 Task: Create a due date automation trigger when advanced on, on the monday of the week a card is due add dates starting in in more than 1 days at 11:00 AM.
Action: Mouse moved to (1036, 78)
Screenshot: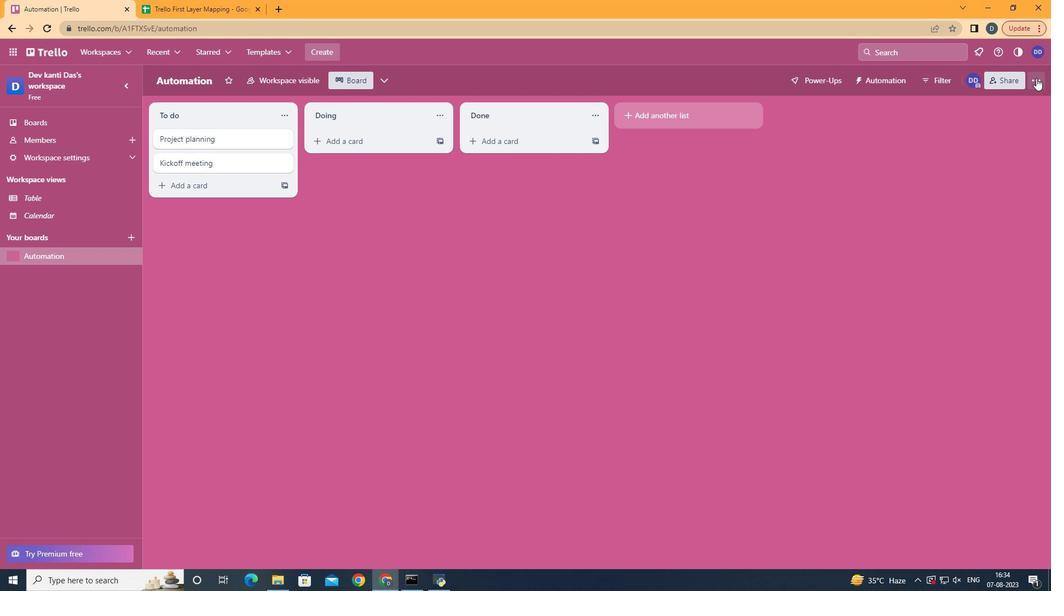 
Action: Mouse pressed left at (1036, 78)
Screenshot: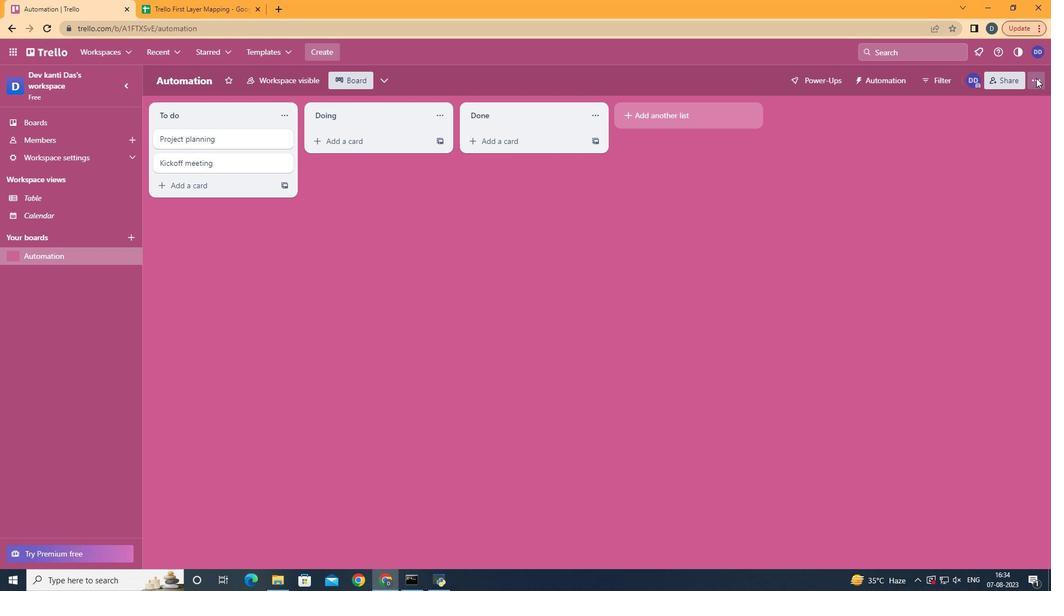 
Action: Mouse moved to (959, 232)
Screenshot: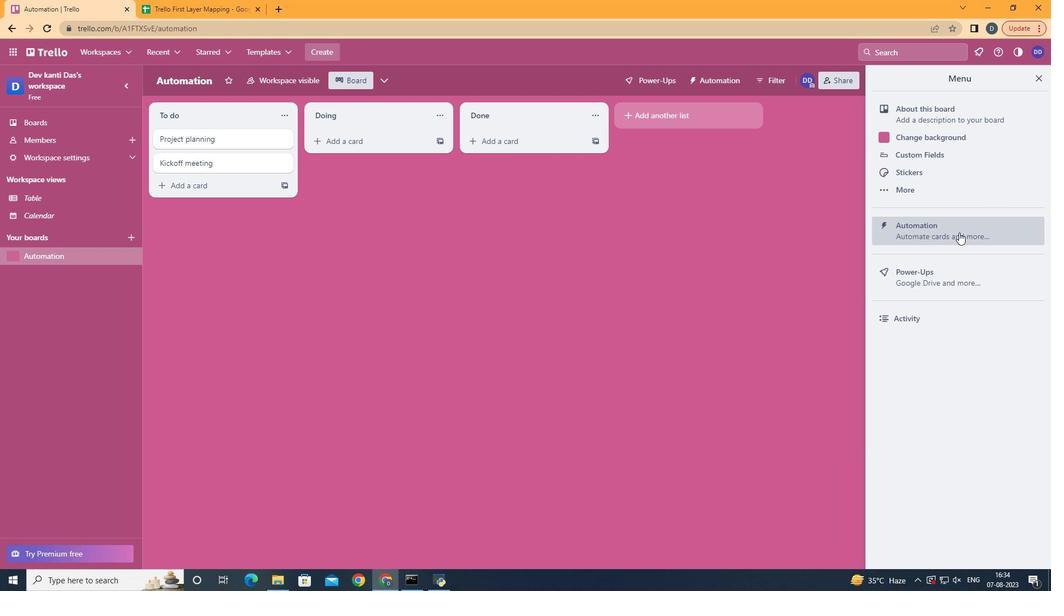 
Action: Mouse pressed left at (959, 232)
Screenshot: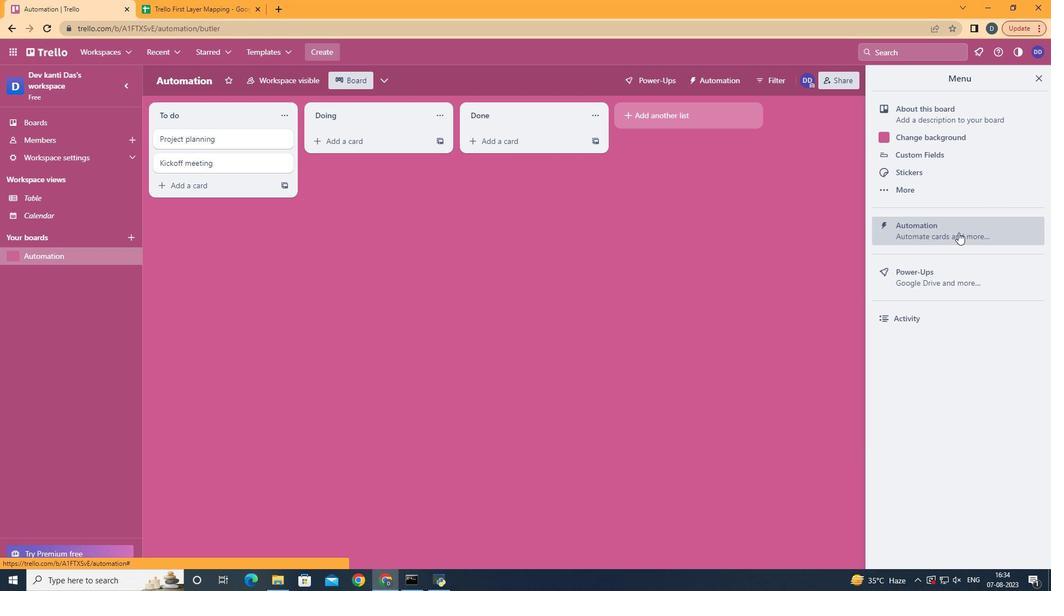 
Action: Mouse moved to (205, 216)
Screenshot: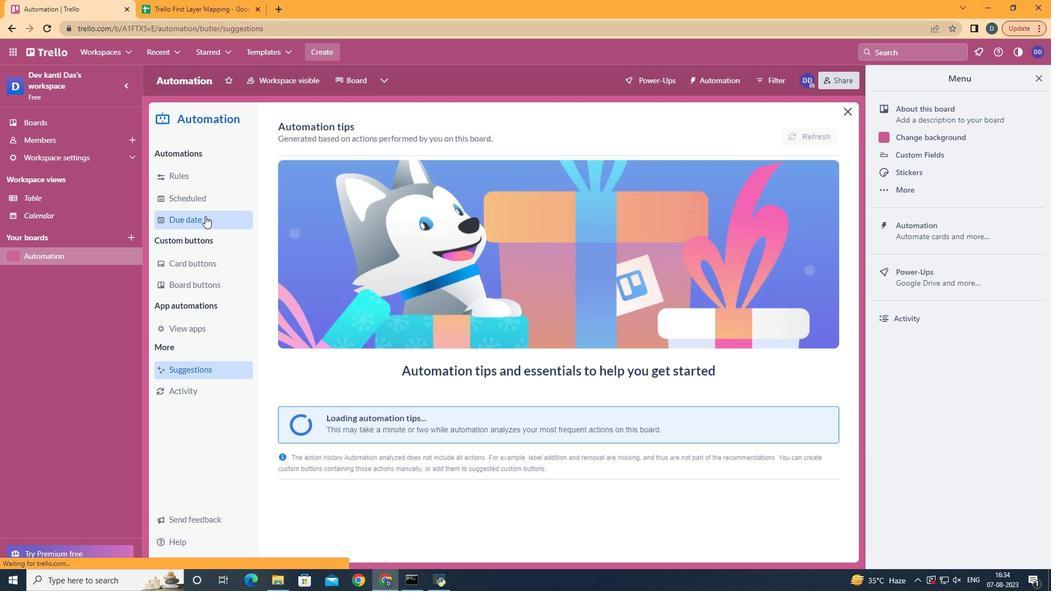 
Action: Mouse pressed left at (205, 216)
Screenshot: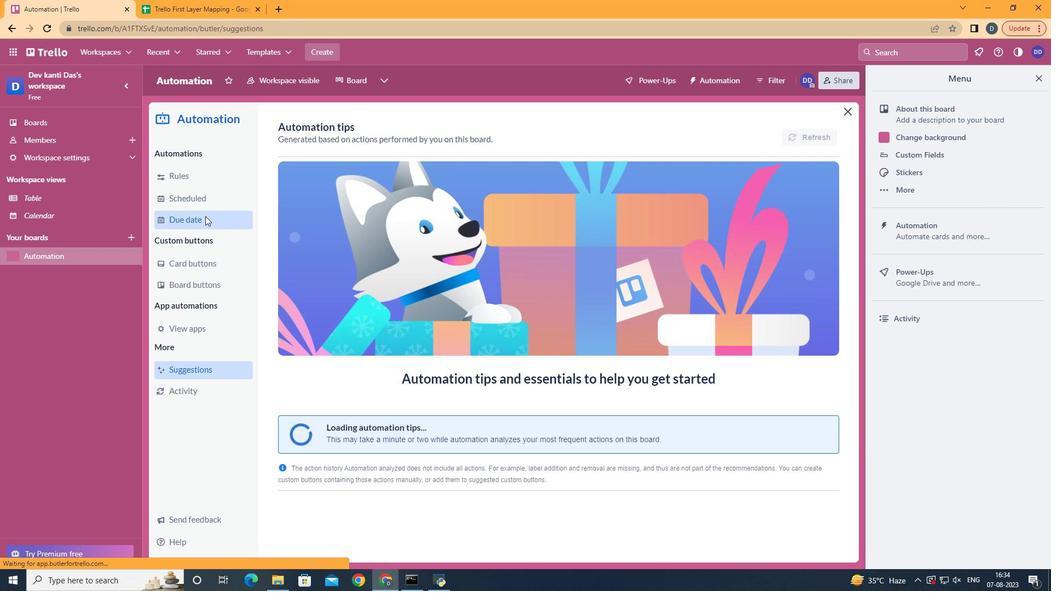 
Action: Mouse moved to (758, 135)
Screenshot: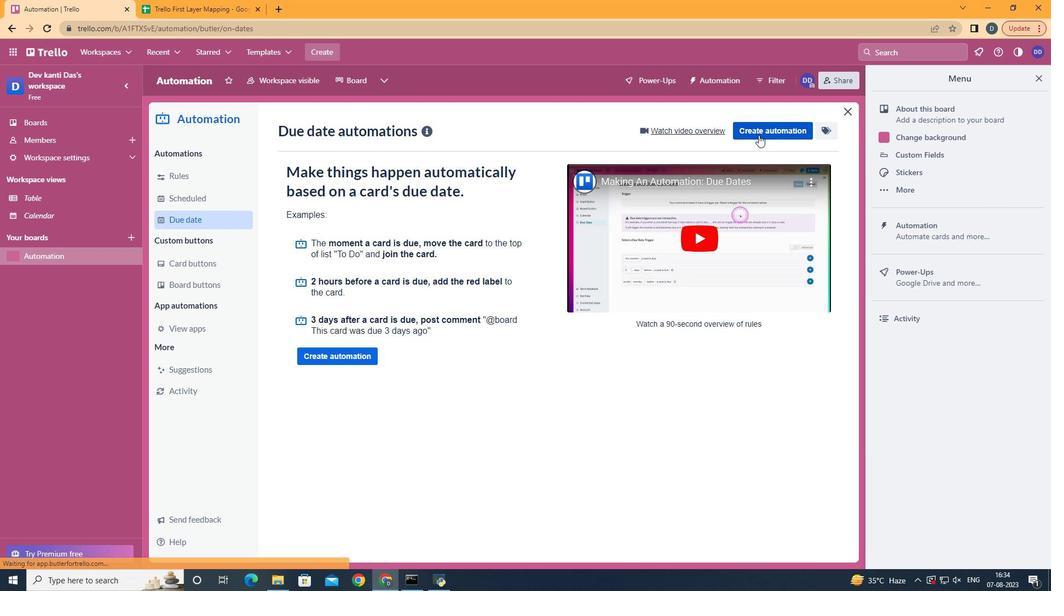 
Action: Mouse pressed left at (758, 135)
Screenshot: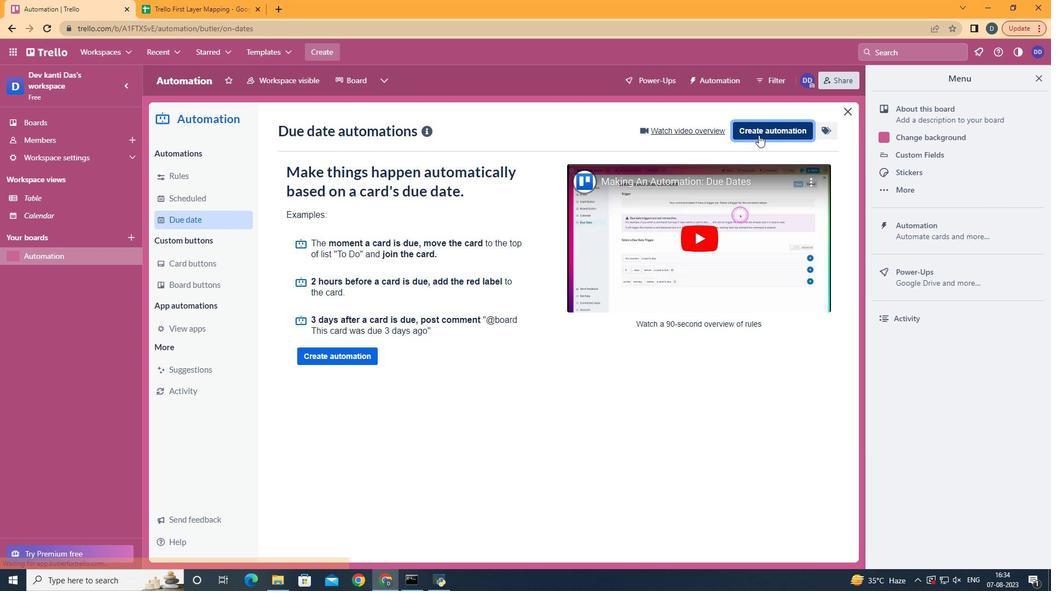 
Action: Mouse moved to (548, 237)
Screenshot: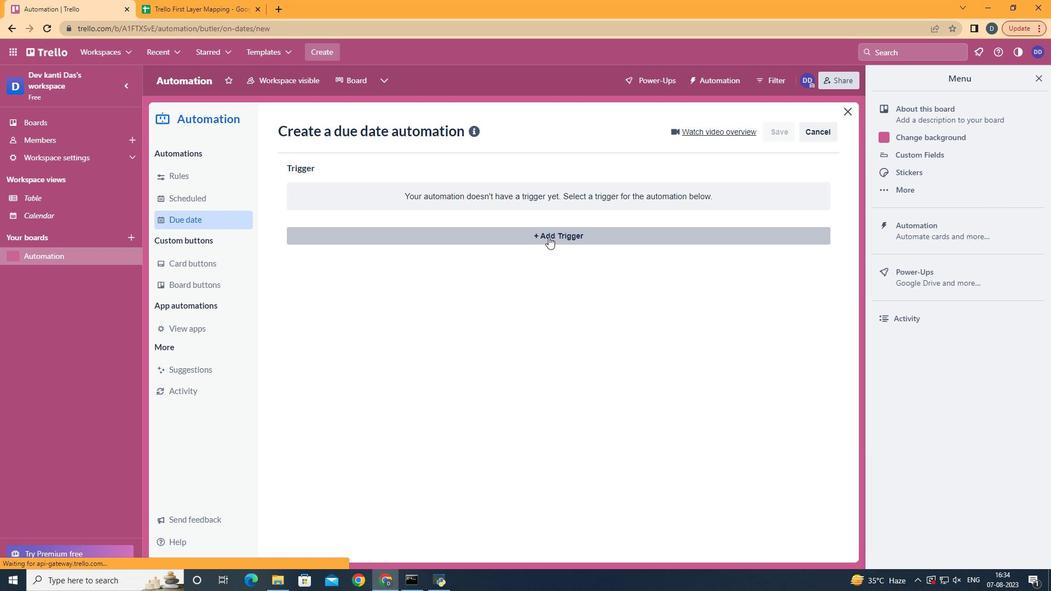 
Action: Mouse pressed left at (548, 237)
Screenshot: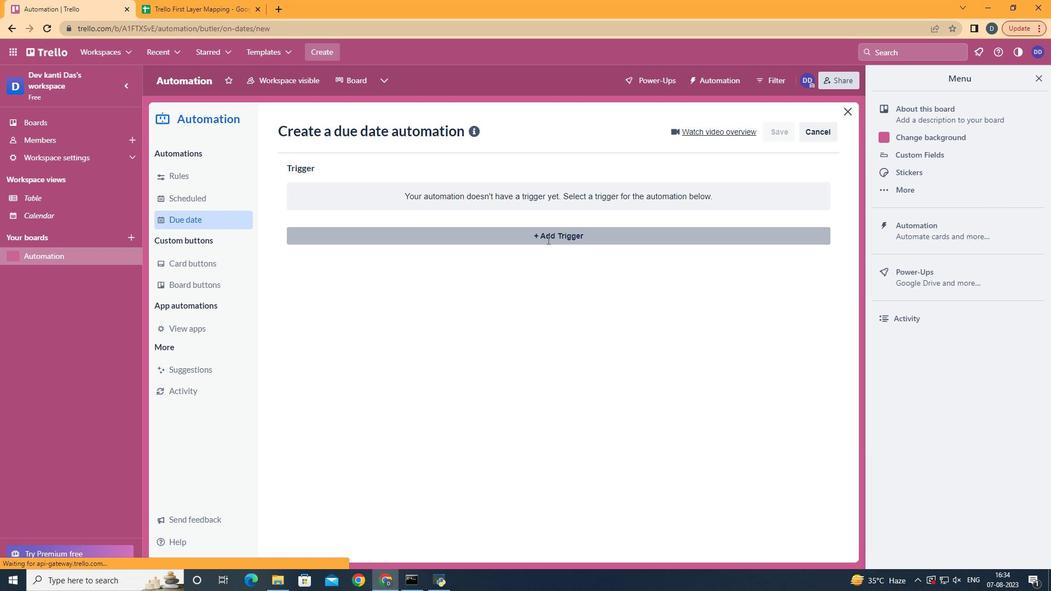 
Action: Mouse moved to (353, 284)
Screenshot: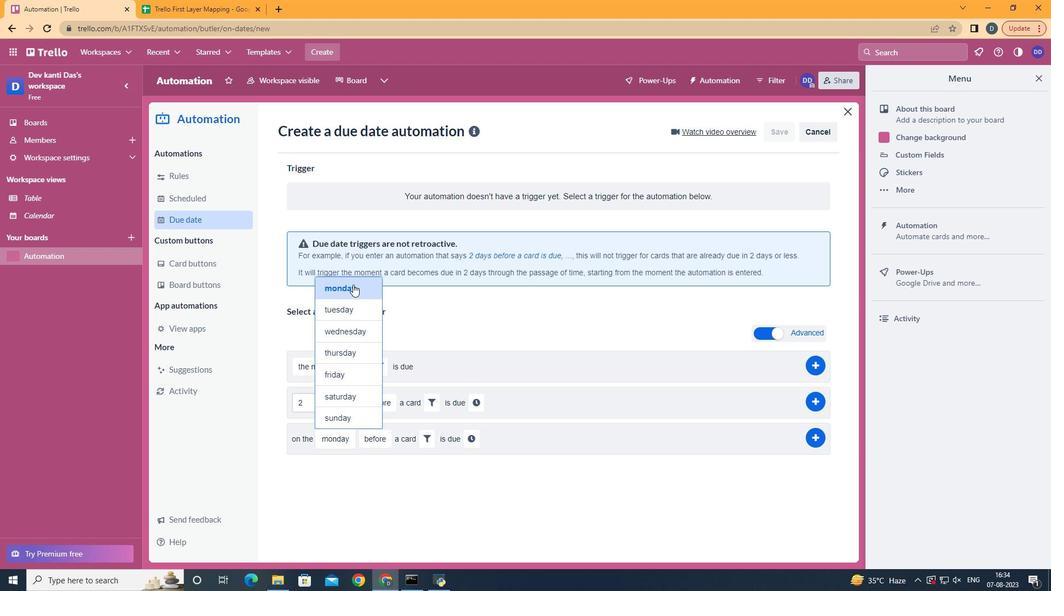 
Action: Mouse pressed left at (353, 284)
Screenshot: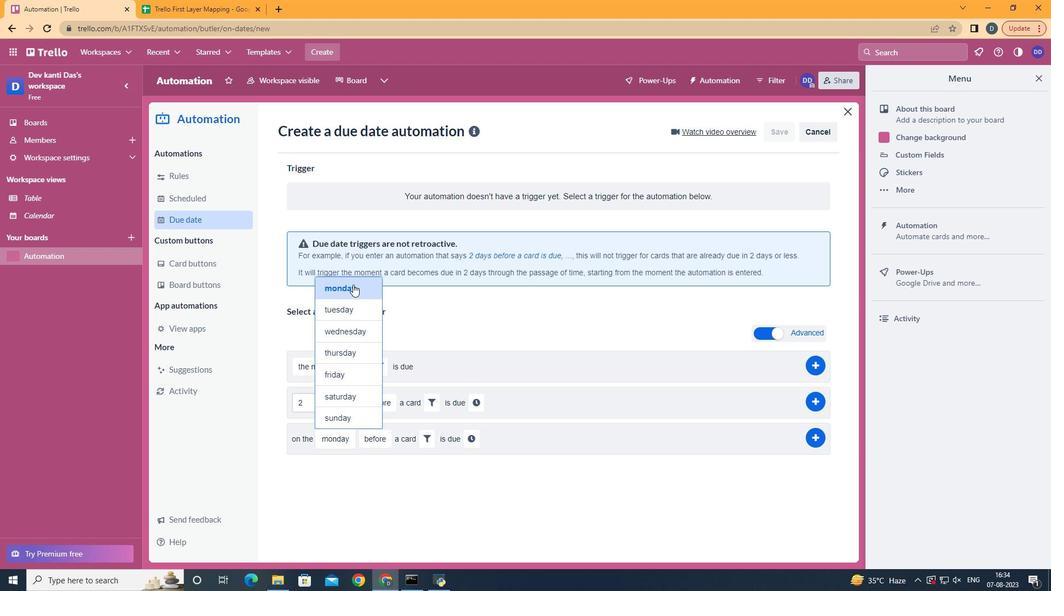 
Action: Mouse moved to (388, 493)
Screenshot: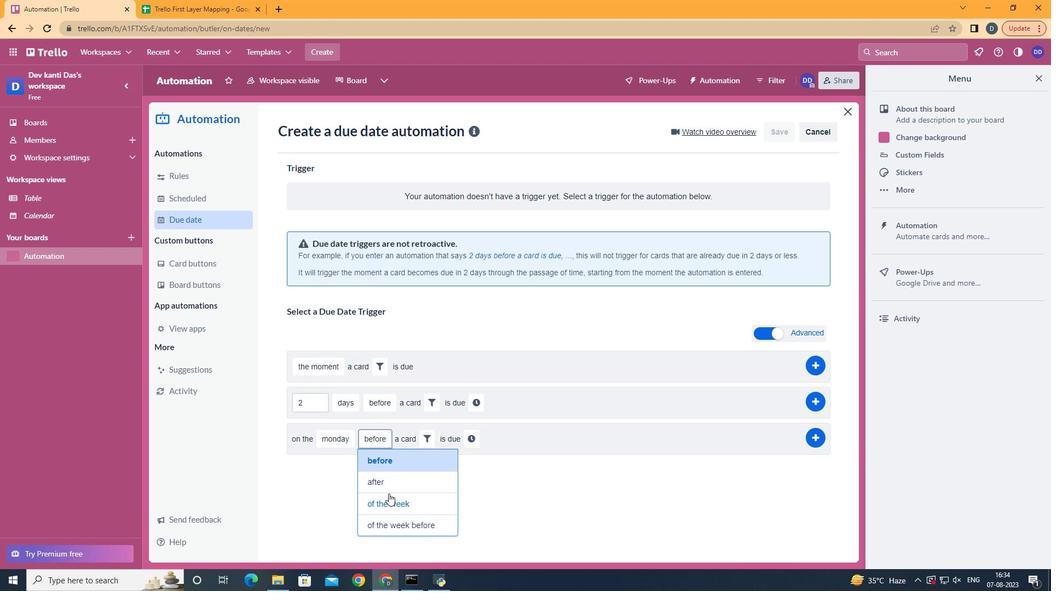 
Action: Mouse pressed left at (388, 493)
Screenshot: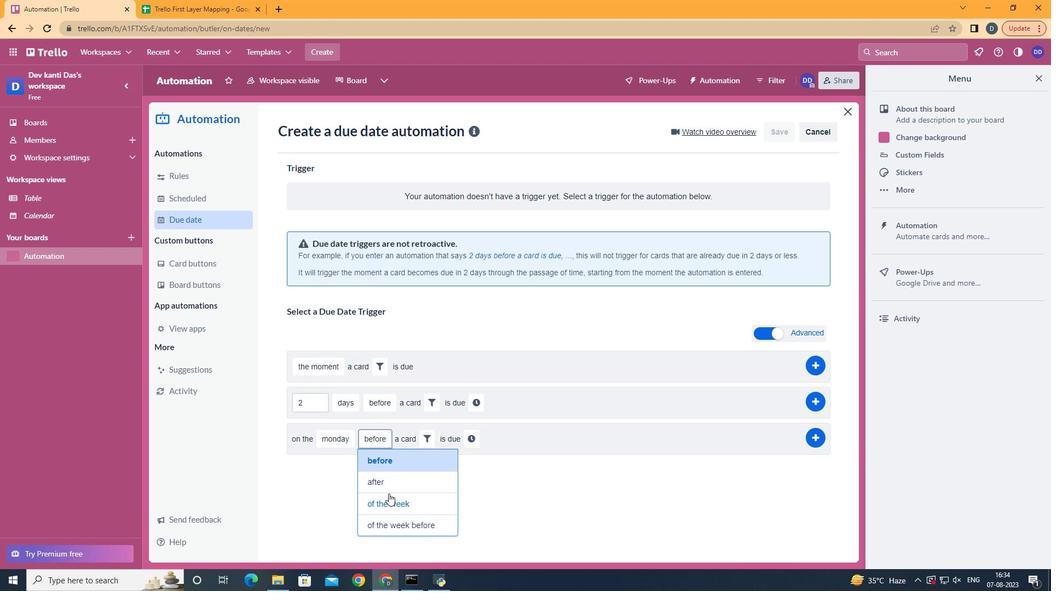 
Action: Mouse moved to (444, 436)
Screenshot: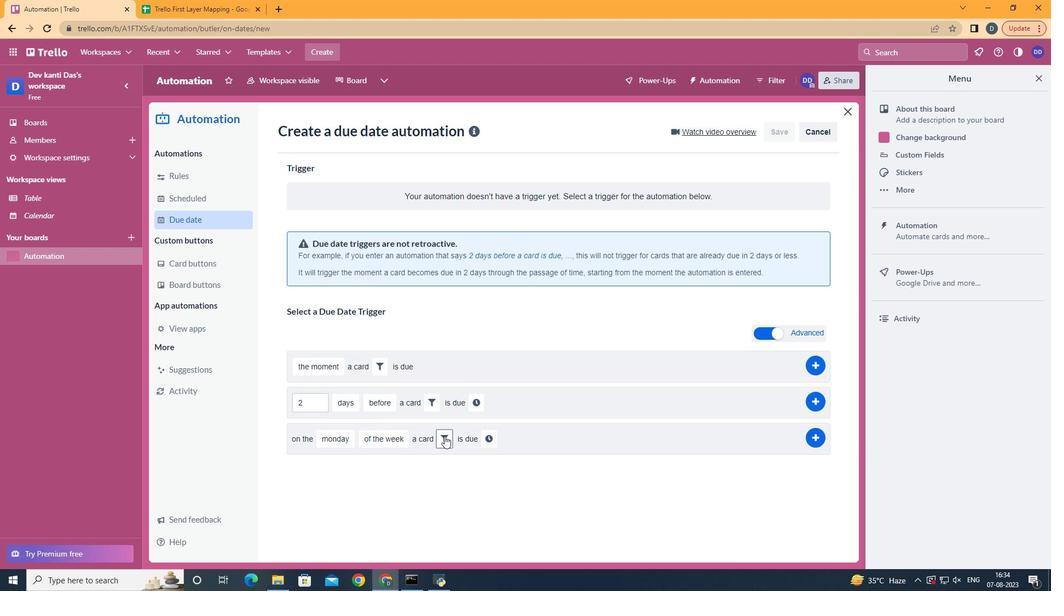 
Action: Mouse pressed left at (444, 436)
Screenshot: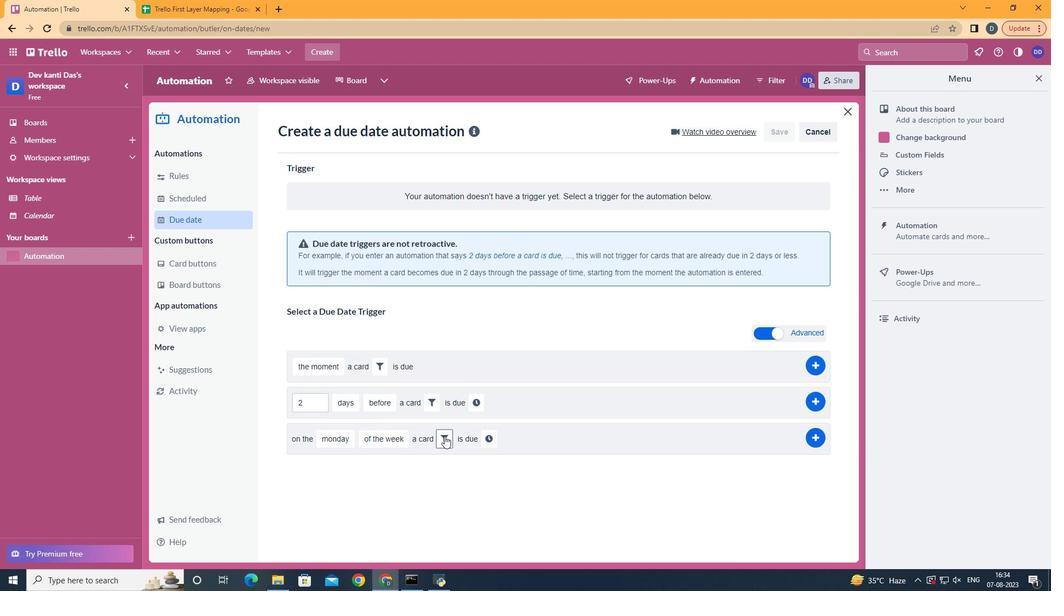 
Action: Mouse moved to (504, 473)
Screenshot: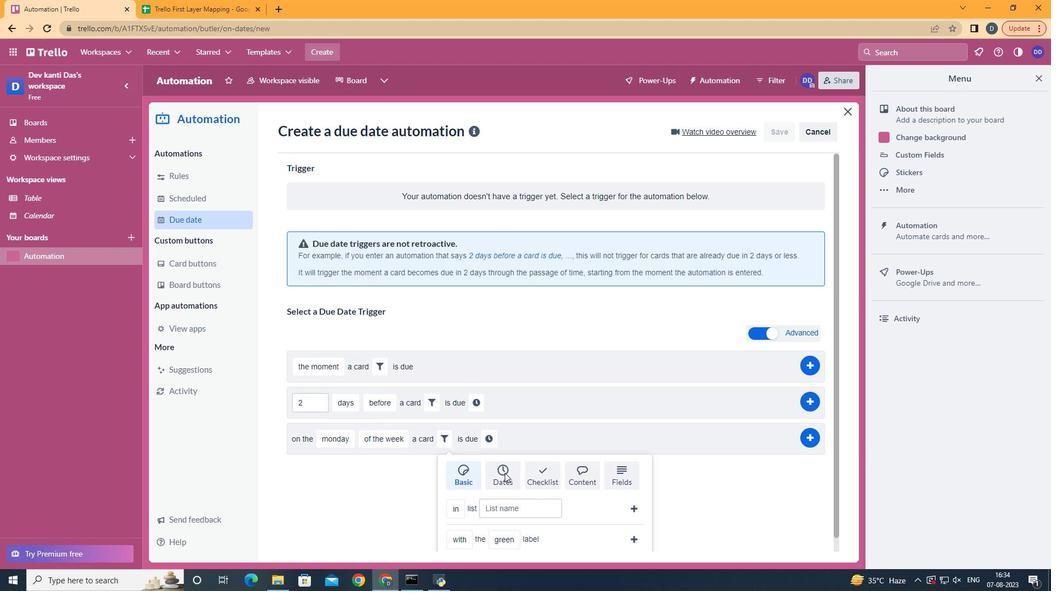 
Action: Mouse pressed left at (504, 473)
Screenshot: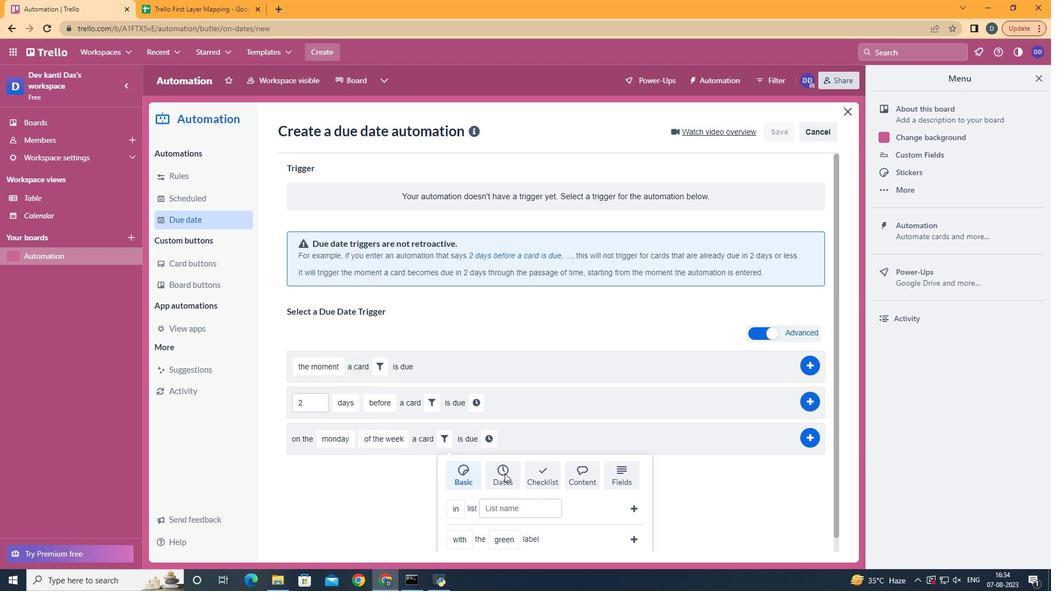 
Action: Mouse moved to (505, 473)
Screenshot: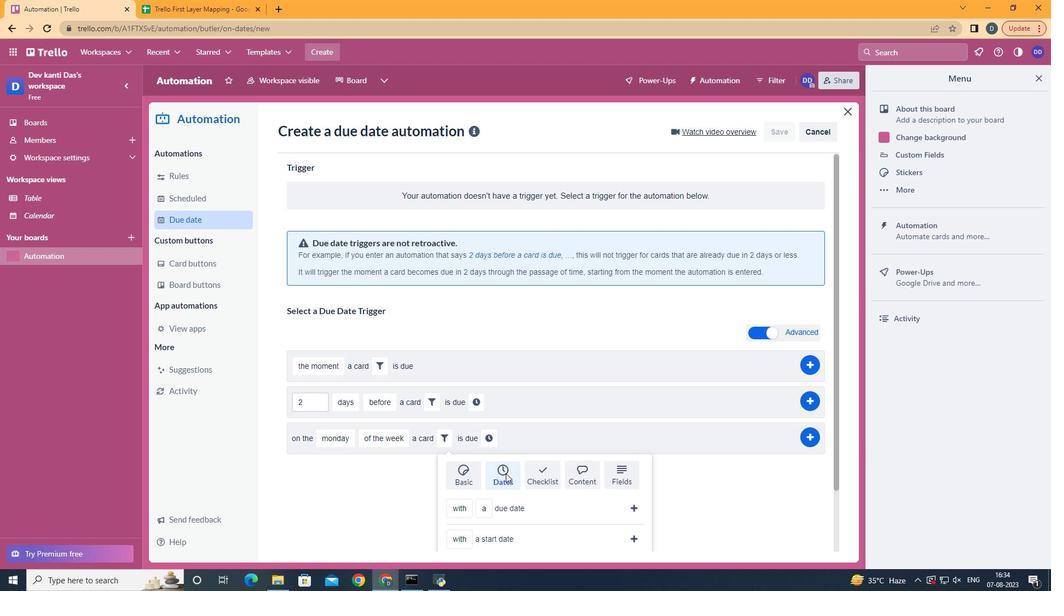
Action: Mouse scrolled (505, 473) with delta (0, 0)
Screenshot: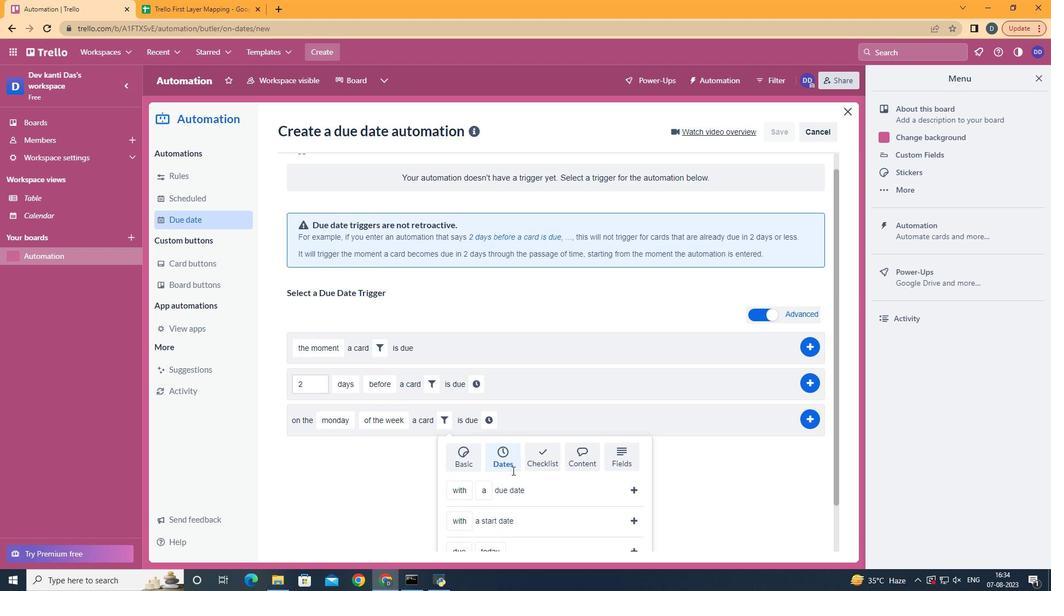 
Action: Mouse scrolled (505, 473) with delta (0, 0)
Screenshot: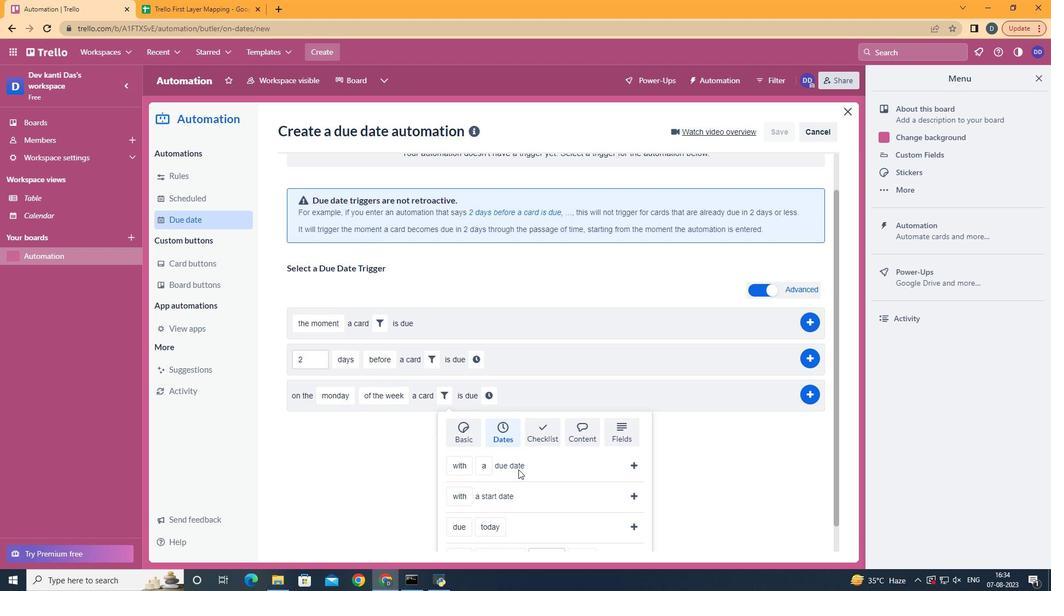 
Action: Mouse scrolled (505, 473) with delta (0, 0)
Screenshot: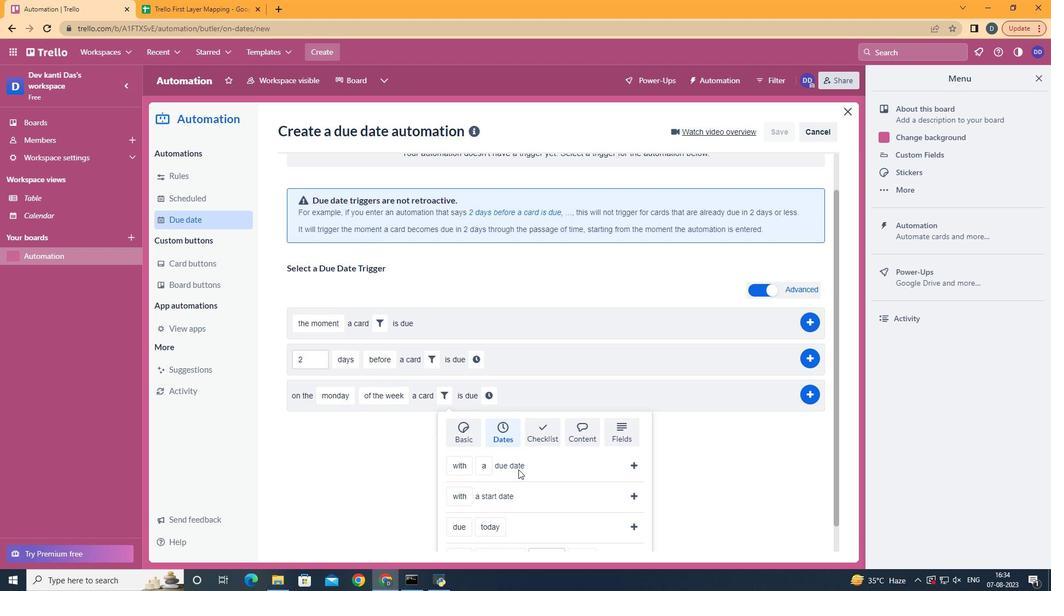 
Action: Mouse scrolled (505, 473) with delta (0, 0)
Screenshot: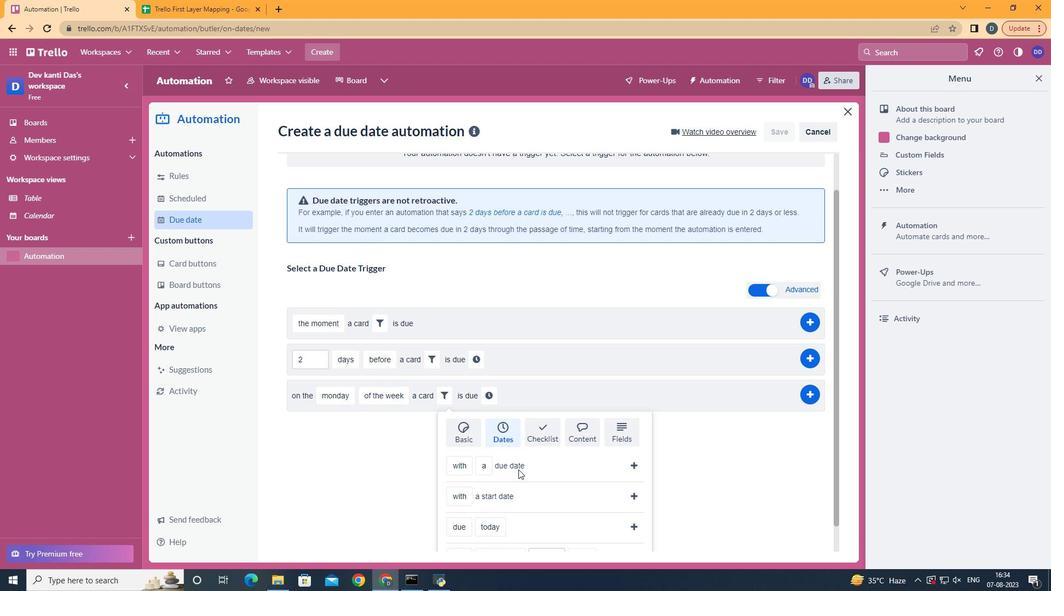 
Action: Mouse moved to (466, 509)
Screenshot: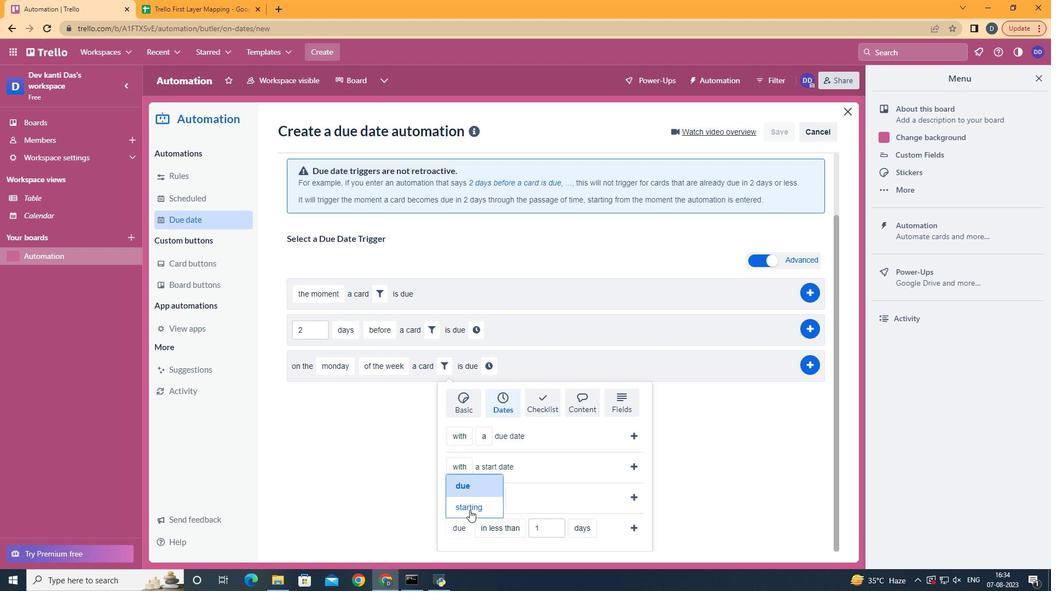 
Action: Mouse pressed left at (466, 509)
Screenshot: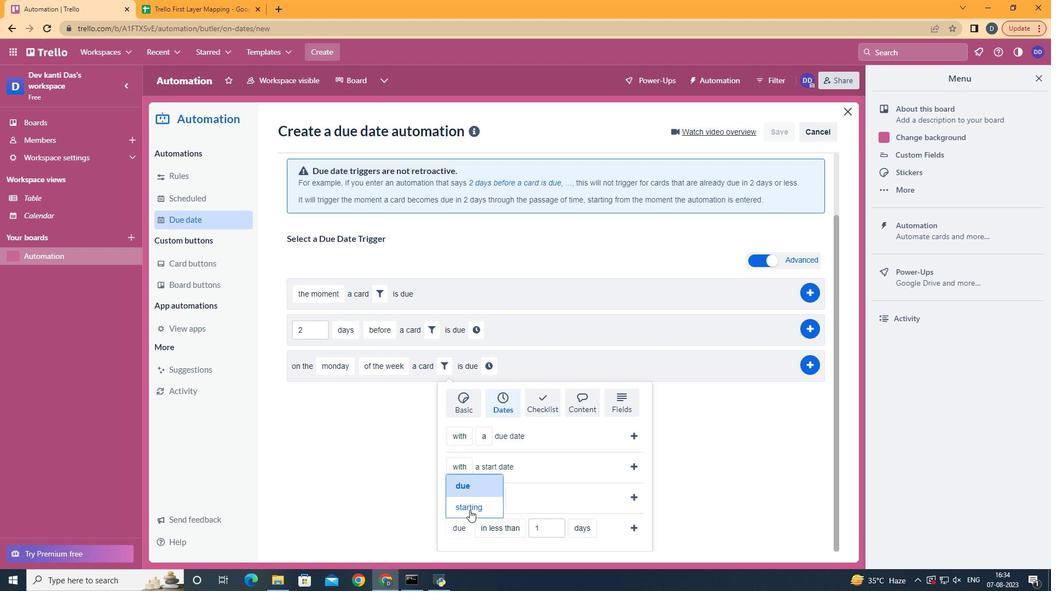 
Action: Mouse moved to (523, 460)
Screenshot: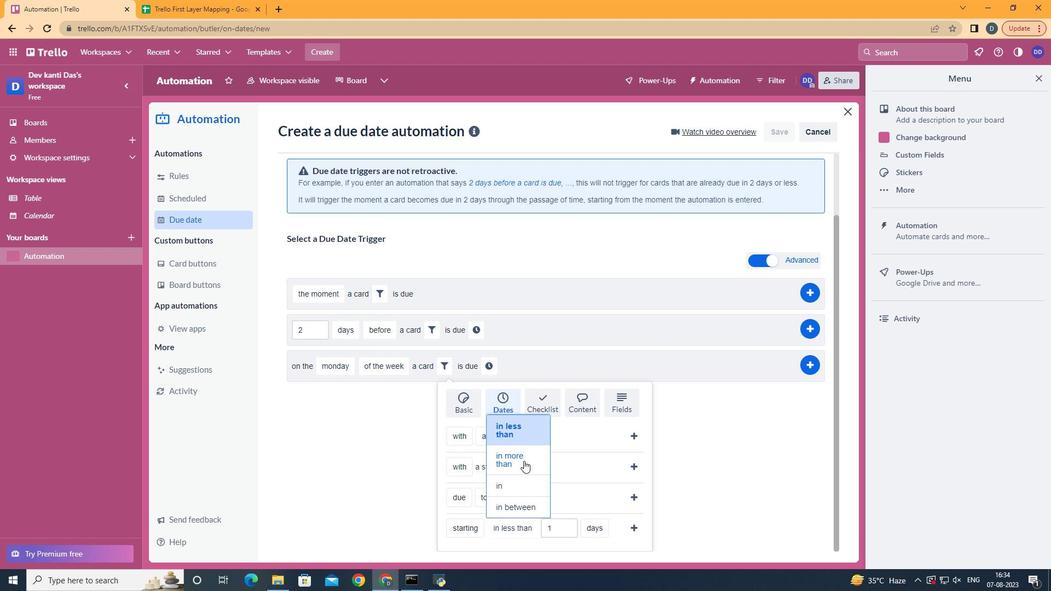 
Action: Mouse pressed left at (523, 460)
Screenshot: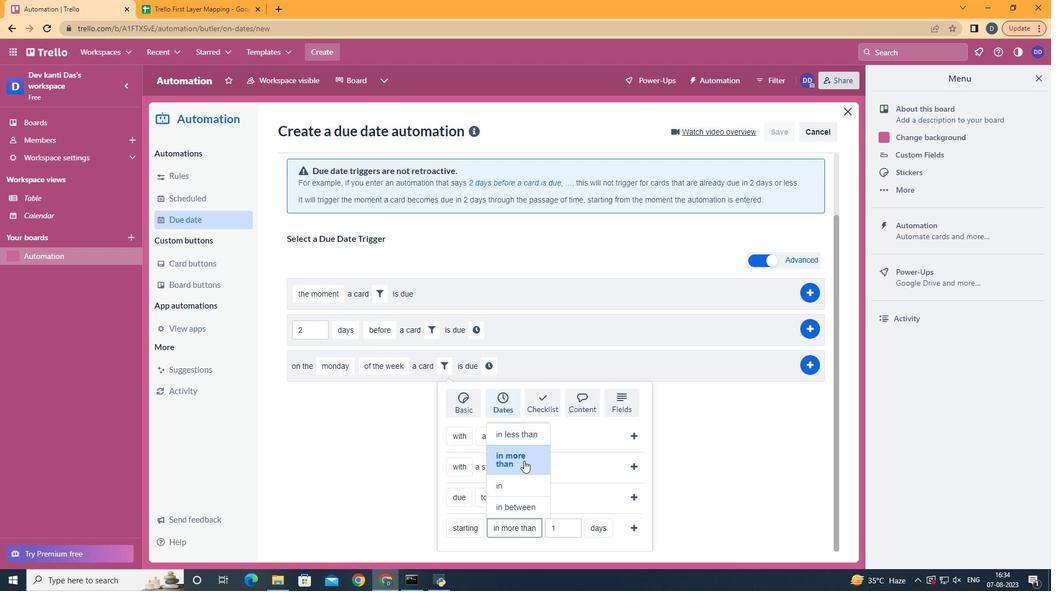 
Action: Mouse moved to (606, 483)
Screenshot: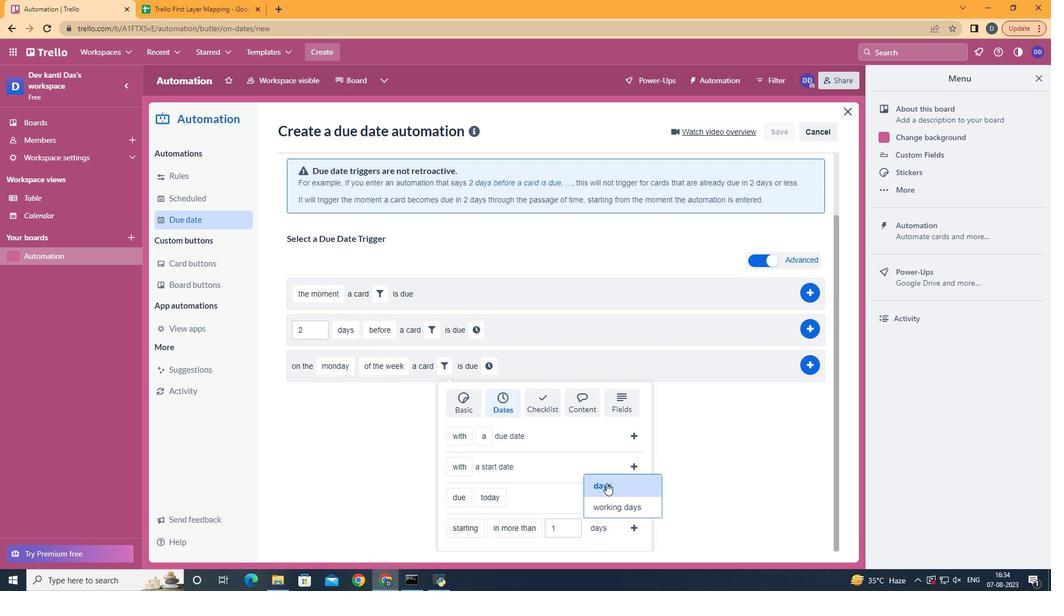 
Action: Mouse pressed left at (606, 483)
Screenshot: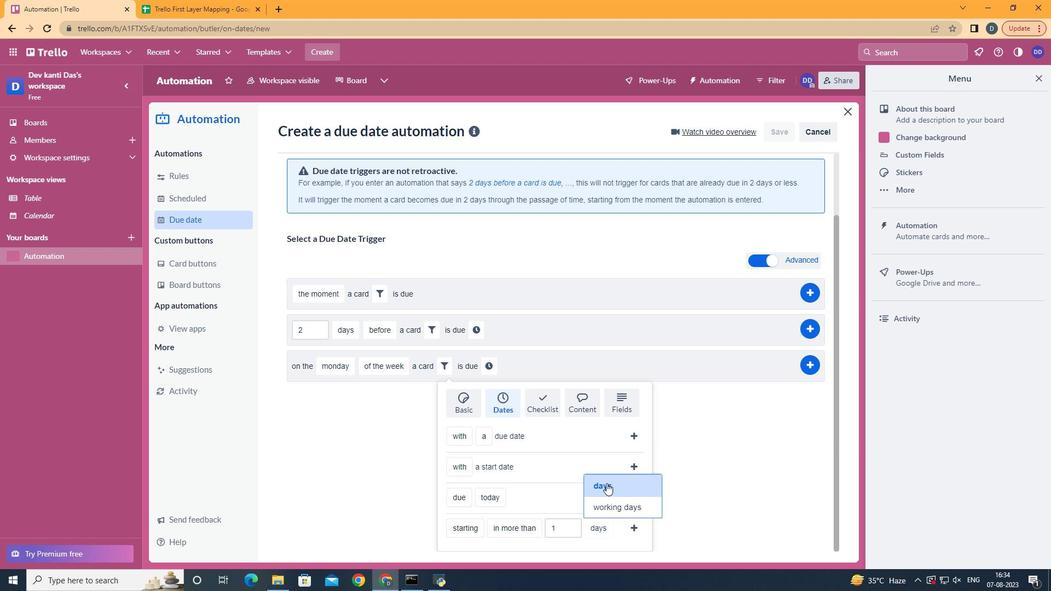 
Action: Mouse moved to (635, 526)
Screenshot: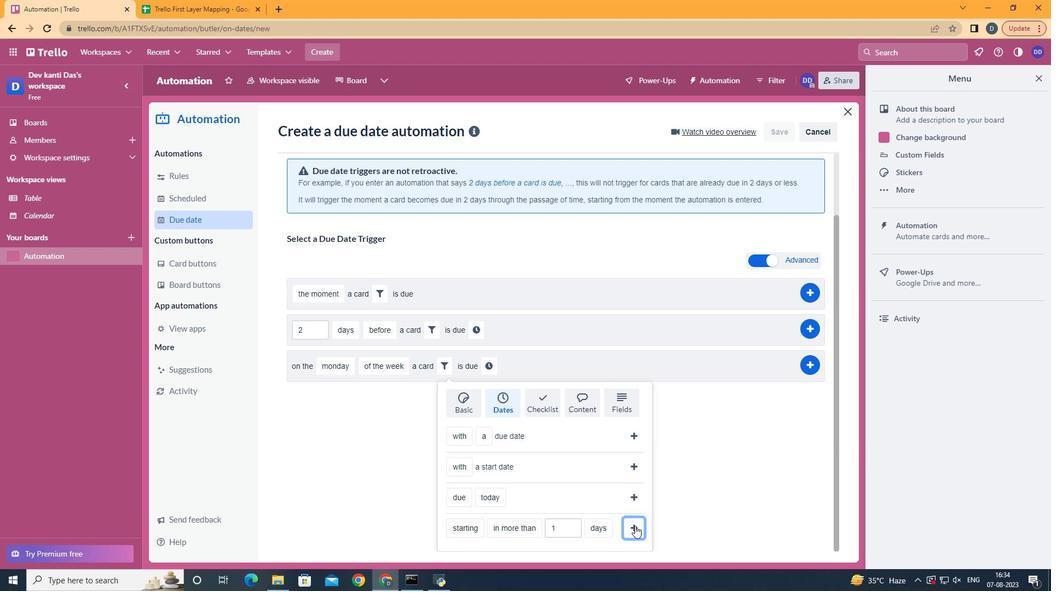 
Action: Mouse pressed left at (635, 526)
Screenshot: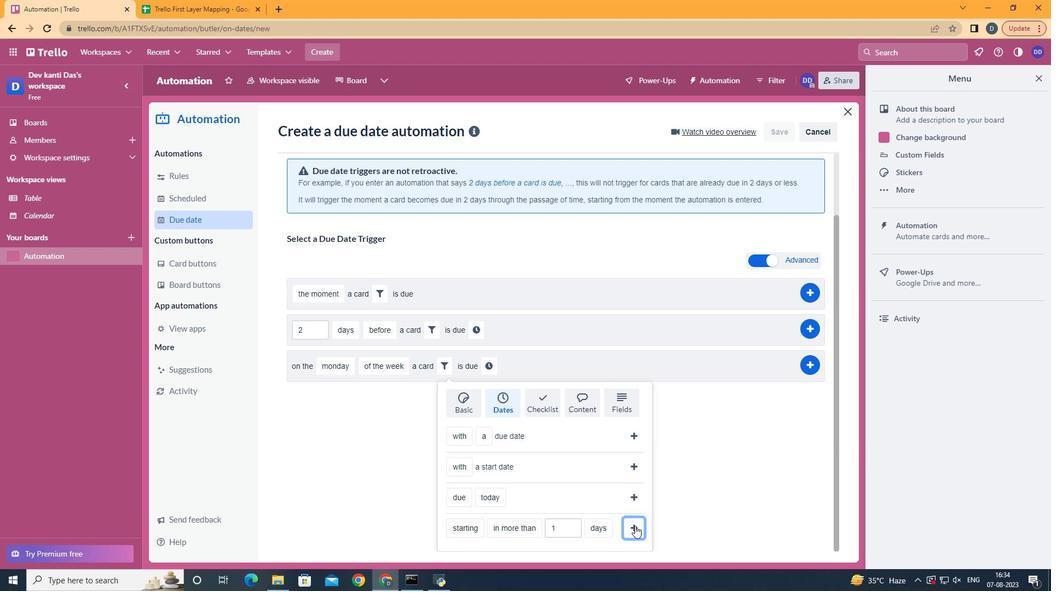 
Action: Mouse moved to (601, 444)
Screenshot: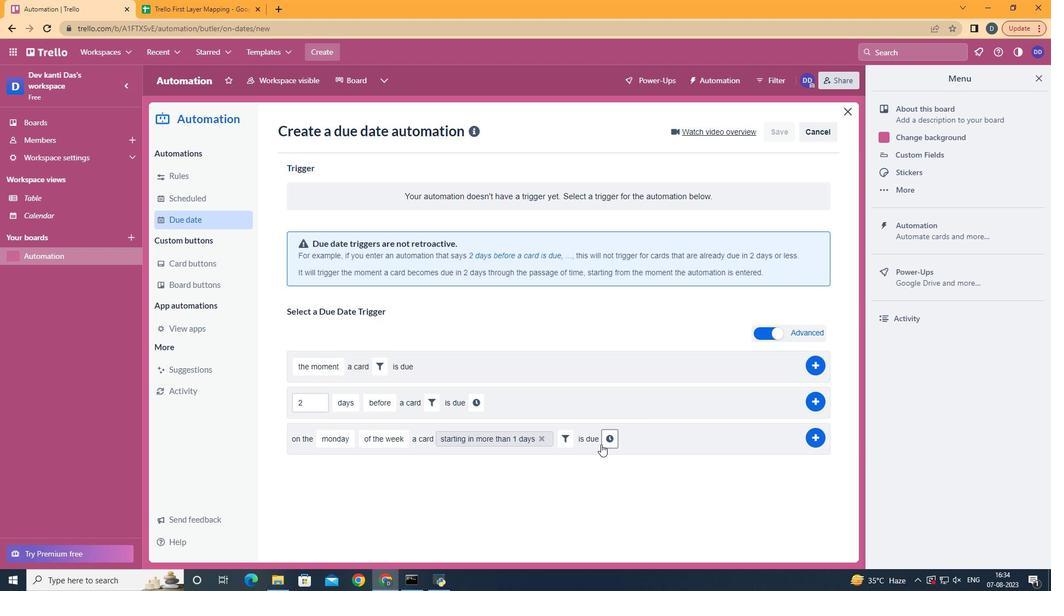
Action: Mouse pressed left at (601, 444)
Screenshot: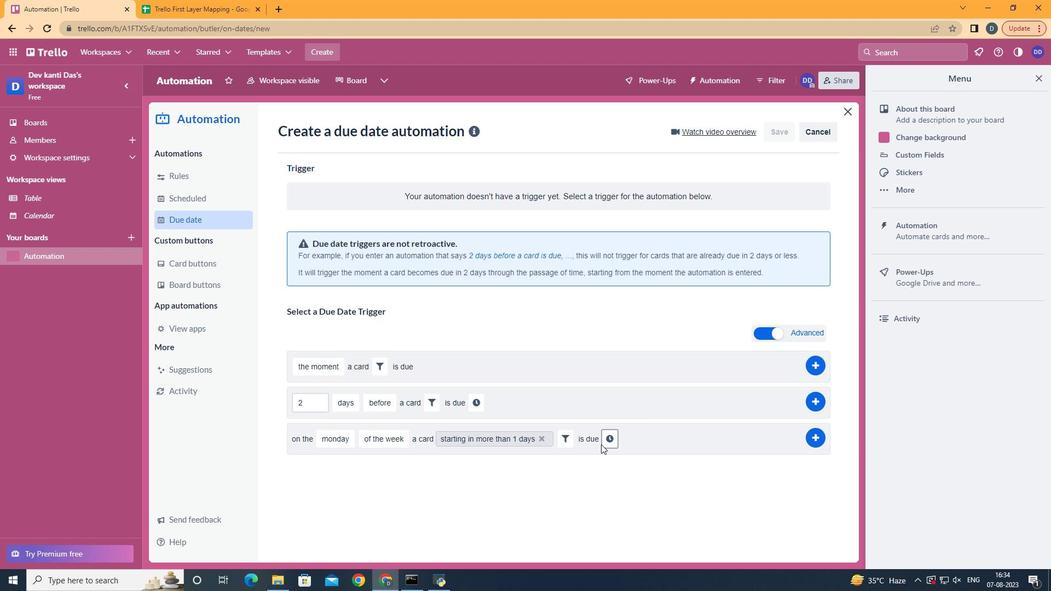 
Action: Mouse moved to (627, 440)
Screenshot: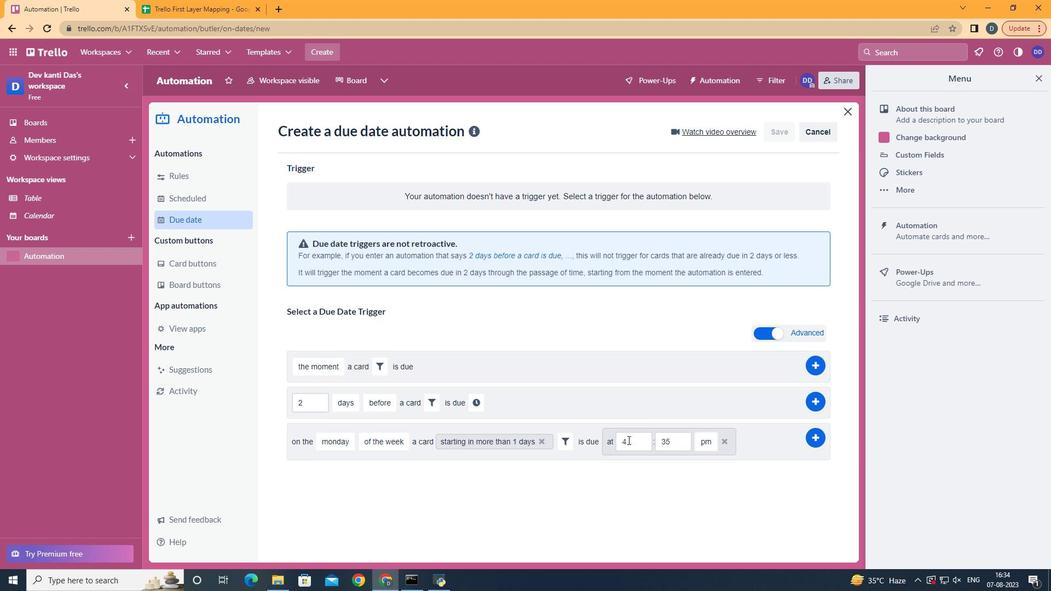 
Action: Mouse pressed left at (627, 440)
Screenshot: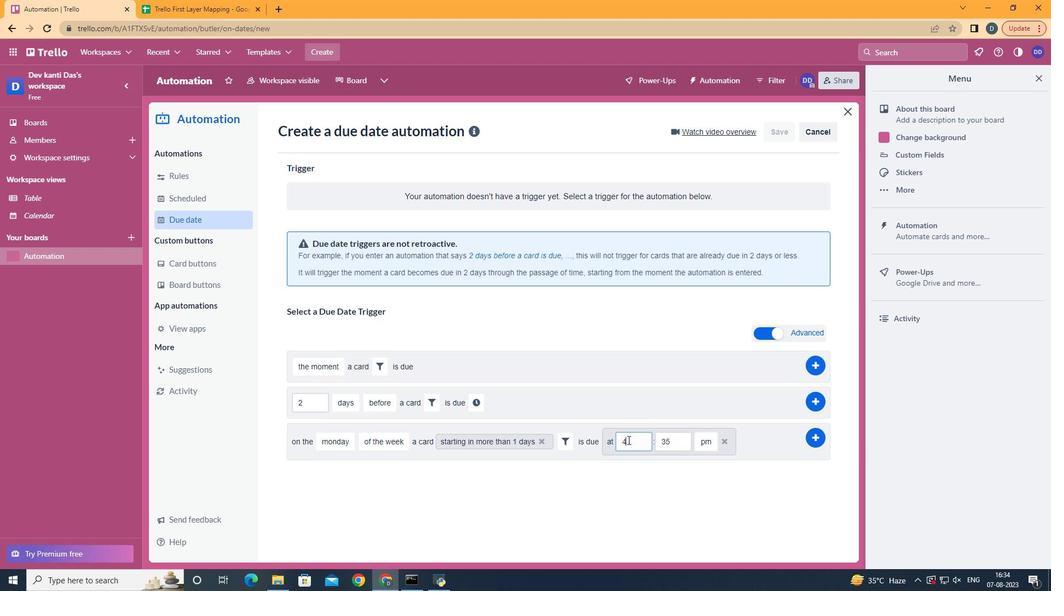 
Action: Key pressed <Key.backspace>11
Screenshot: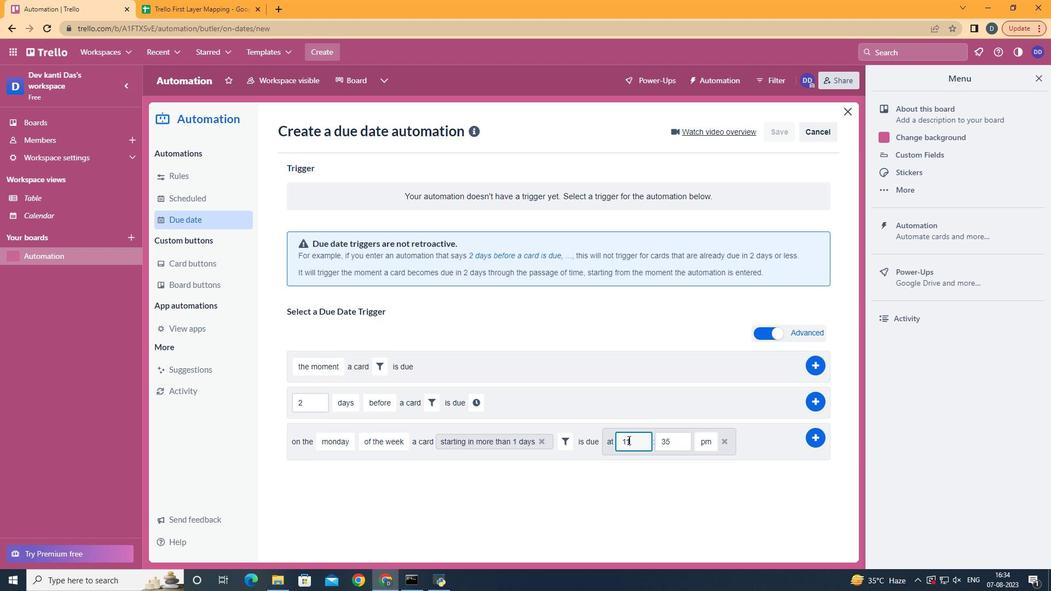 
Action: Mouse moved to (690, 445)
Screenshot: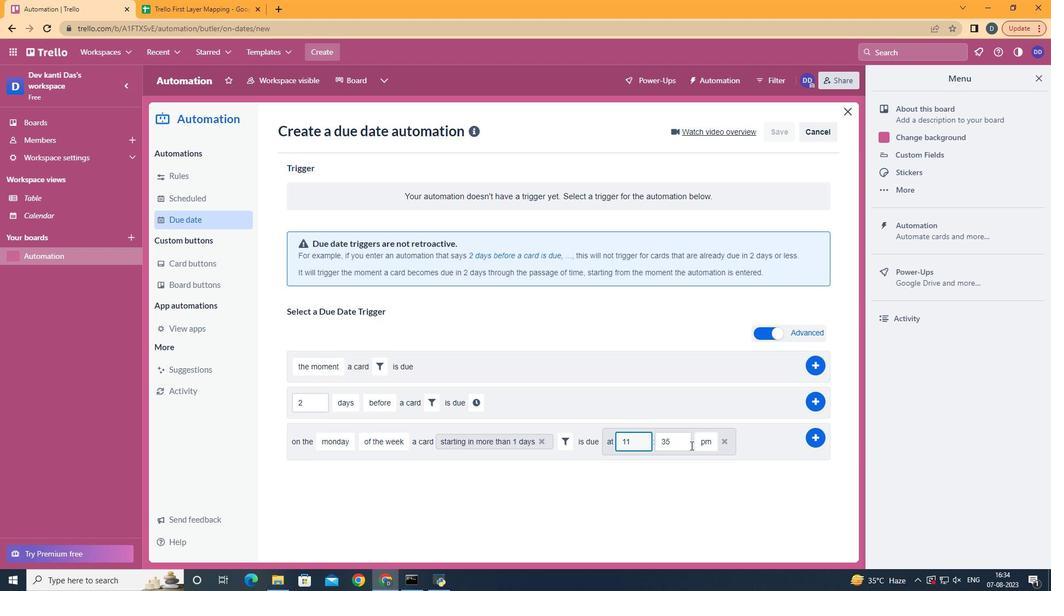 
Action: Mouse pressed left at (690, 445)
Screenshot: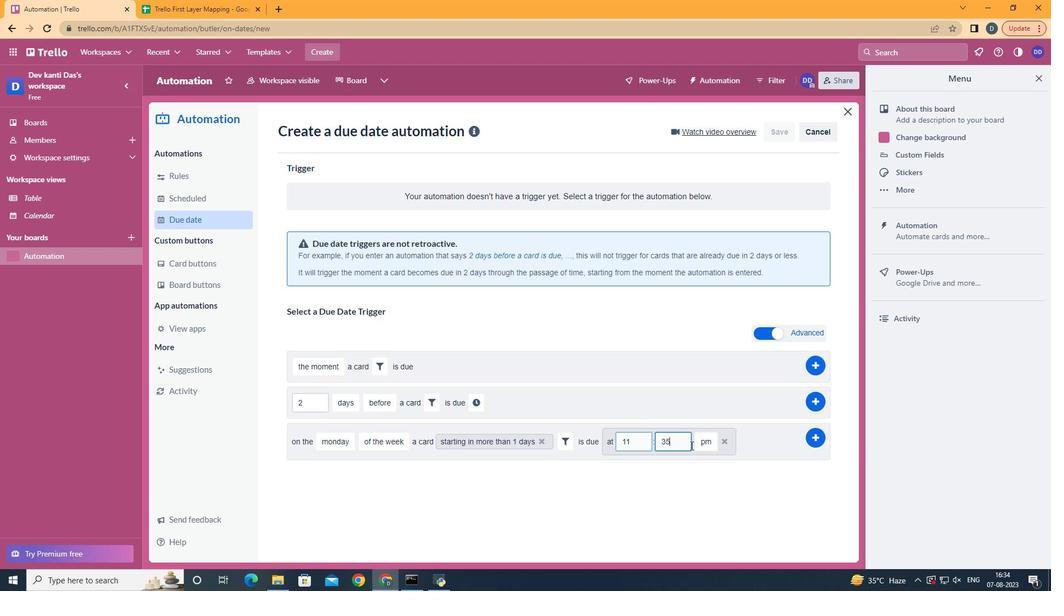 
Action: Key pressed <Key.backspace>
Screenshot: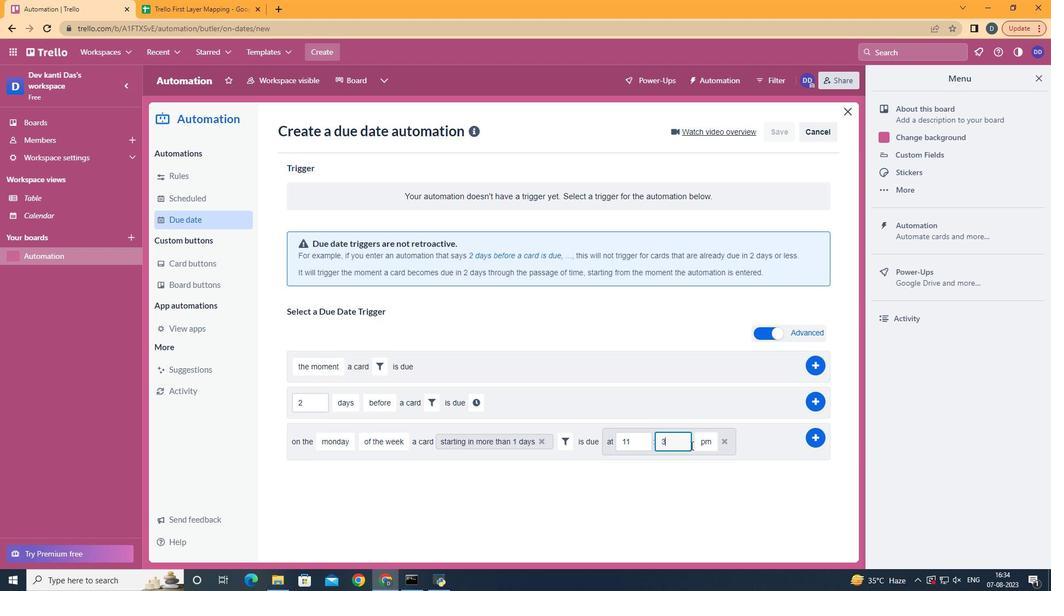 
Action: Mouse moved to (690, 445)
Screenshot: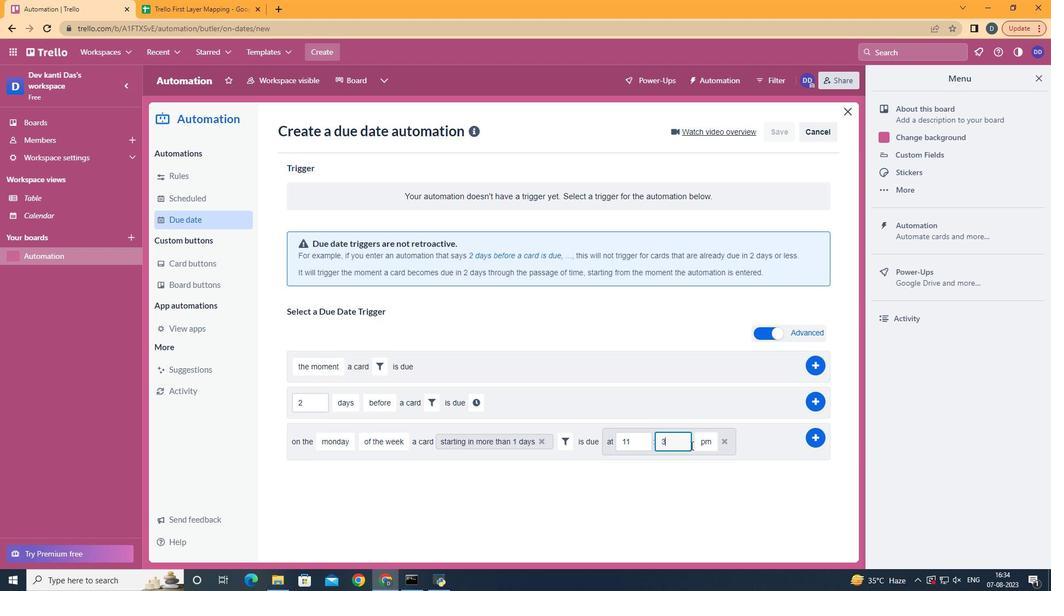 
Action: Key pressed <Key.backspace>00
Screenshot: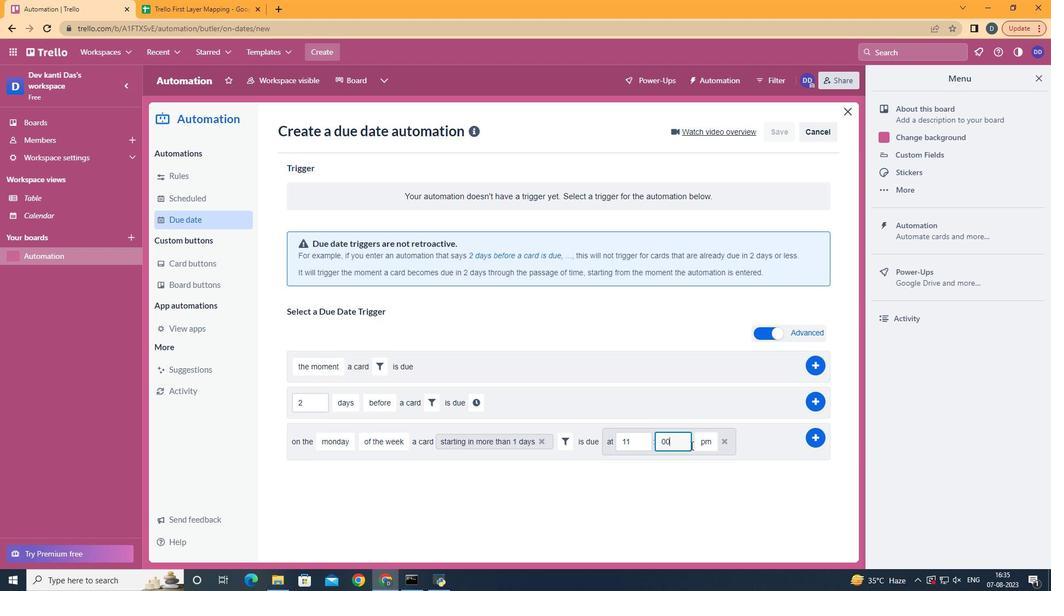 
Action: Mouse moved to (708, 458)
Screenshot: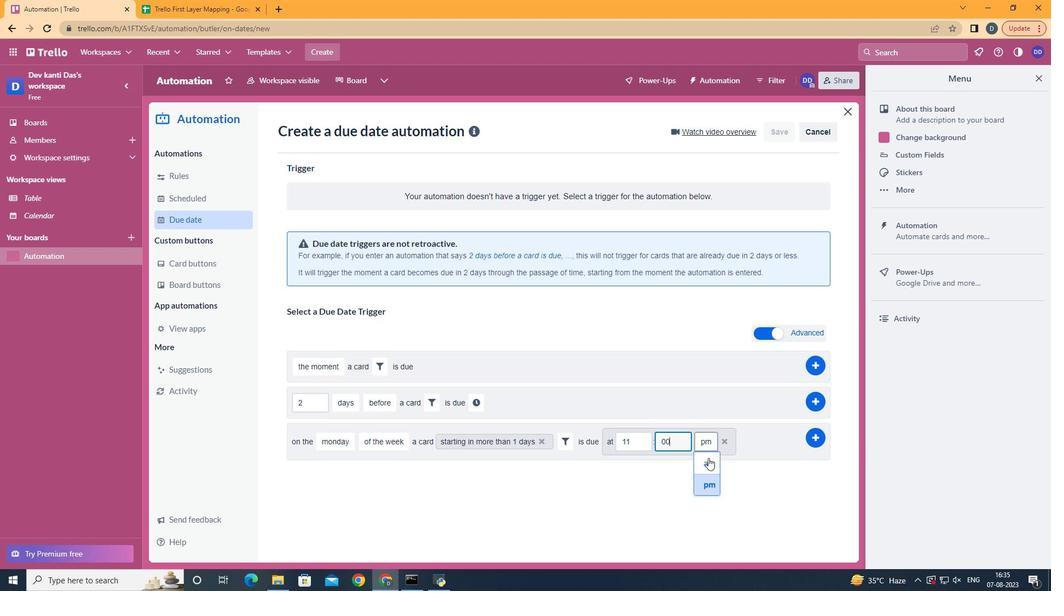 
Action: Mouse pressed left at (708, 458)
Screenshot: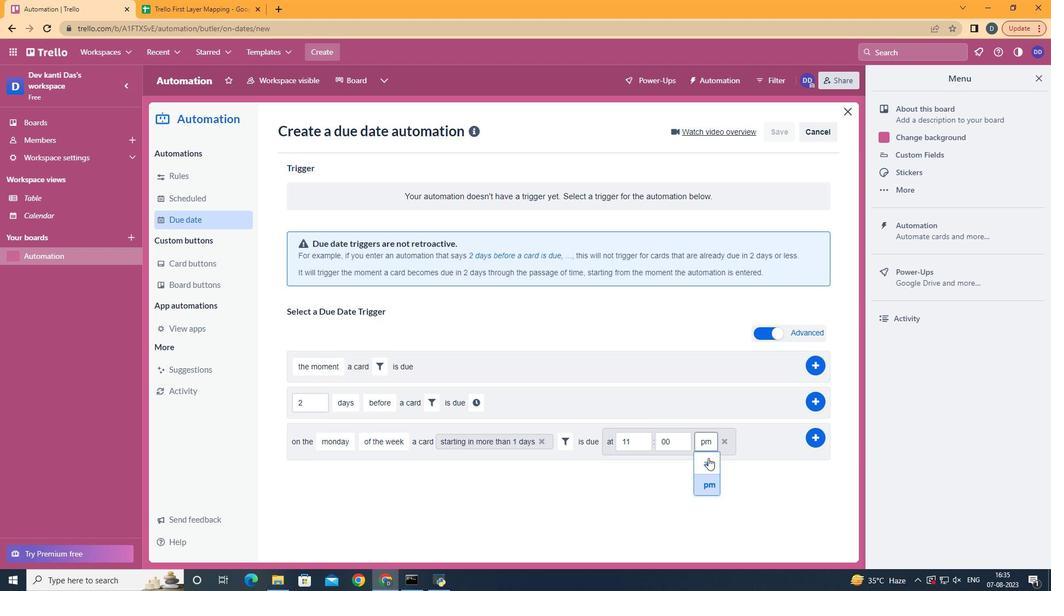 
Action: Mouse moved to (816, 433)
Screenshot: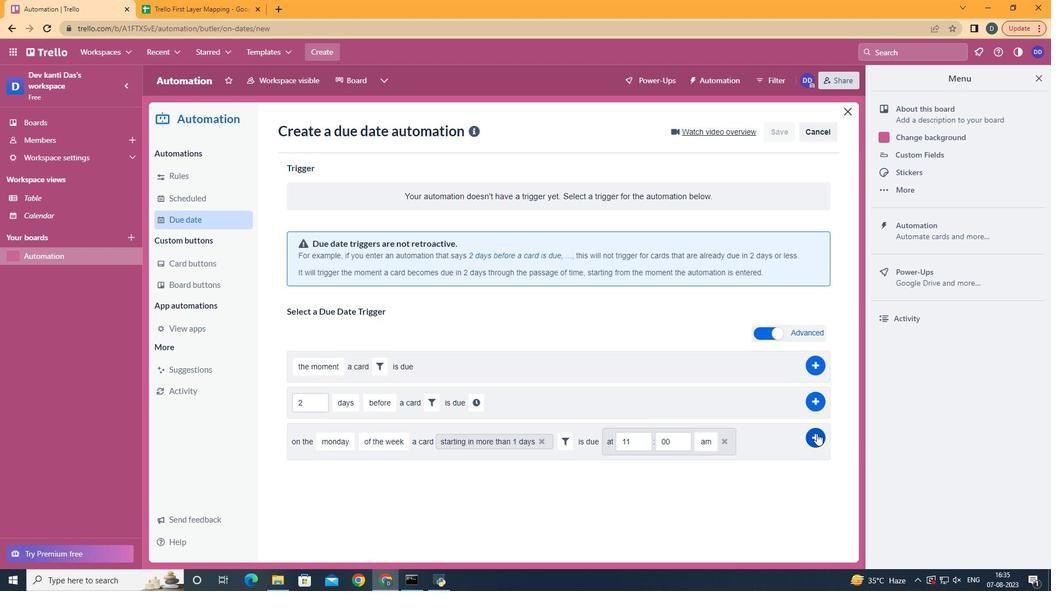 
Action: Mouse pressed left at (816, 433)
Screenshot: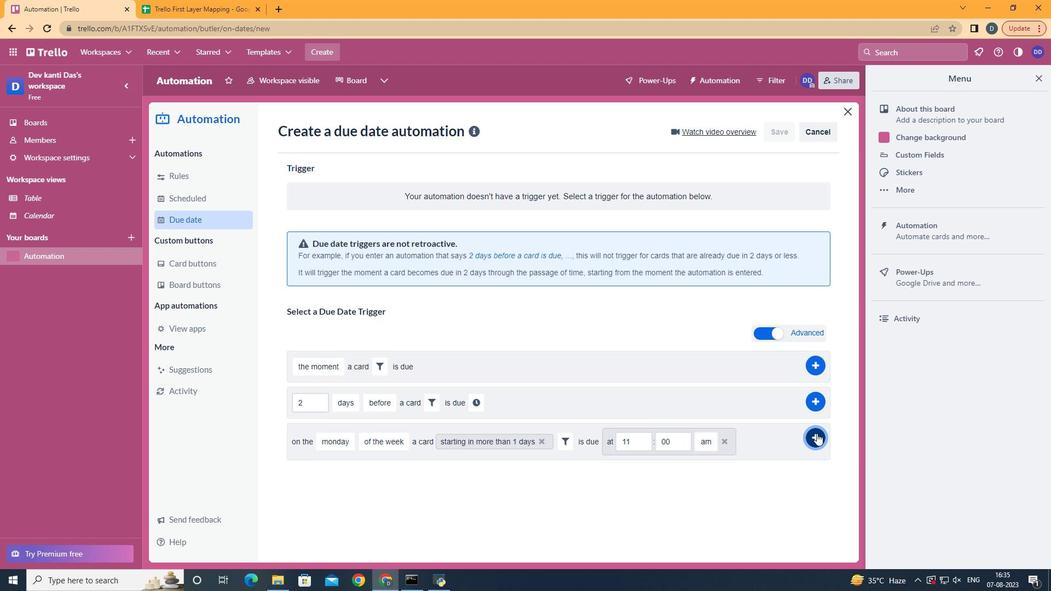 
Action: Mouse moved to (511, 169)
Screenshot: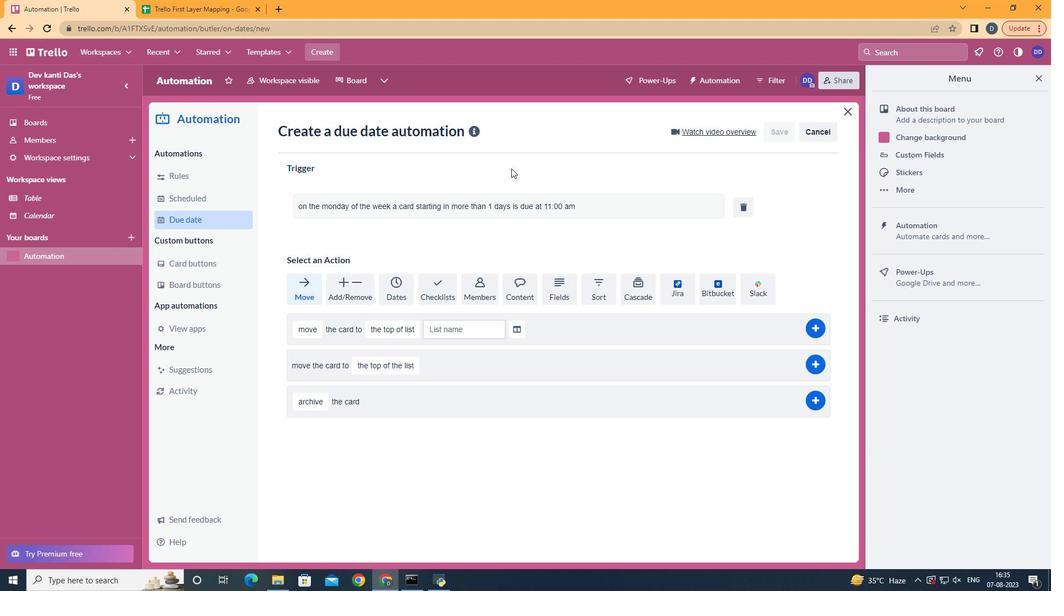 
